 Task: Change the clock source to "Auto" in performance options.
Action: Mouse moved to (94, 18)
Screenshot: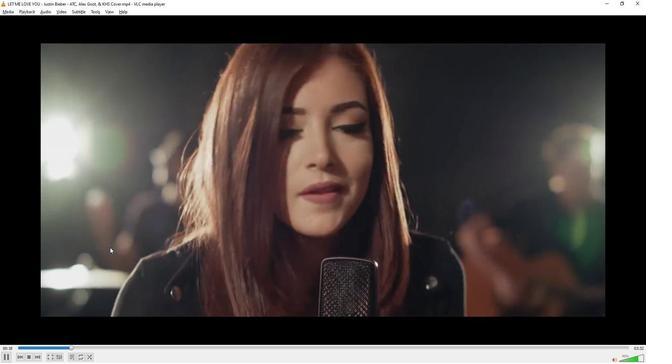
Action: Mouse pressed left at (94, 18)
Screenshot: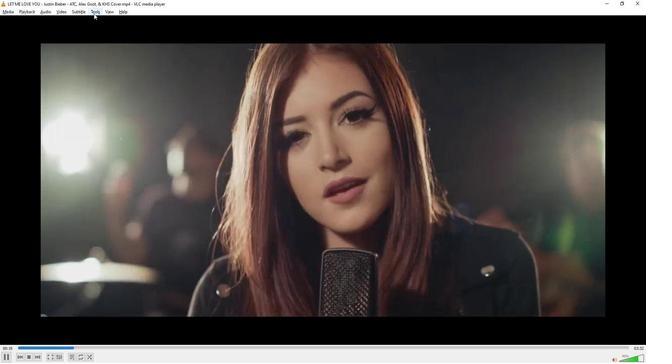 
Action: Mouse moved to (108, 95)
Screenshot: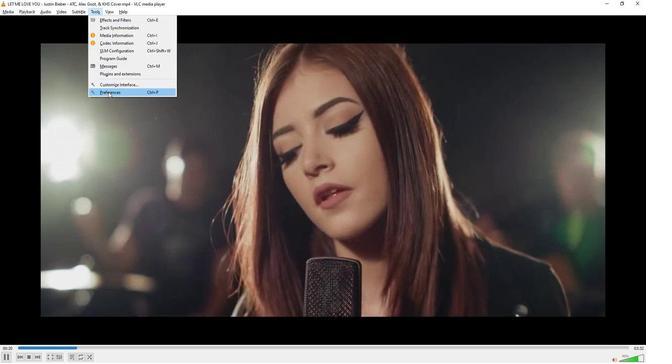 
Action: Mouse pressed left at (108, 95)
Screenshot: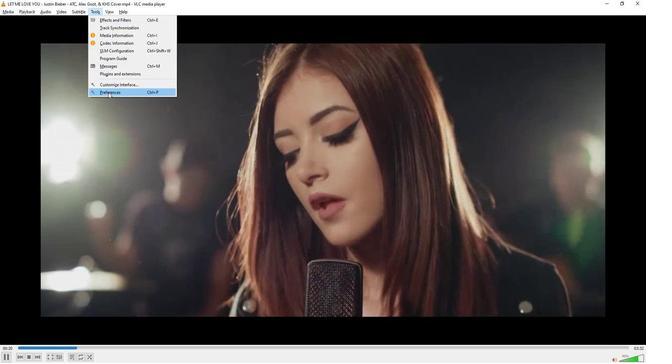 
Action: Mouse moved to (181, 279)
Screenshot: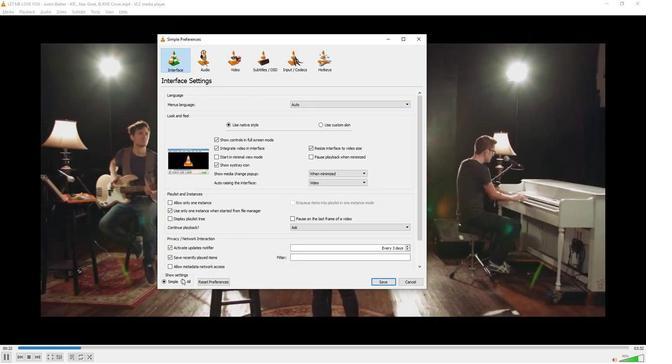 
Action: Mouse pressed left at (181, 279)
Screenshot: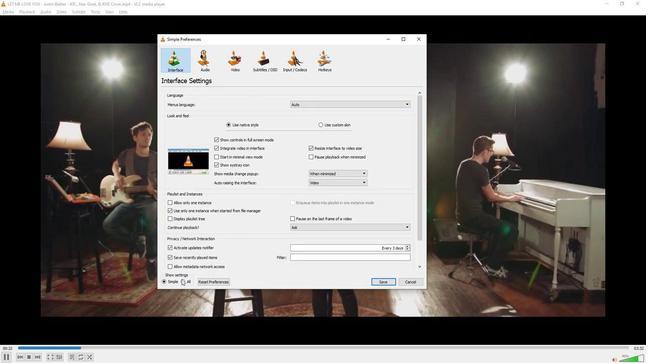 
Action: Mouse moved to (379, 153)
Screenshot: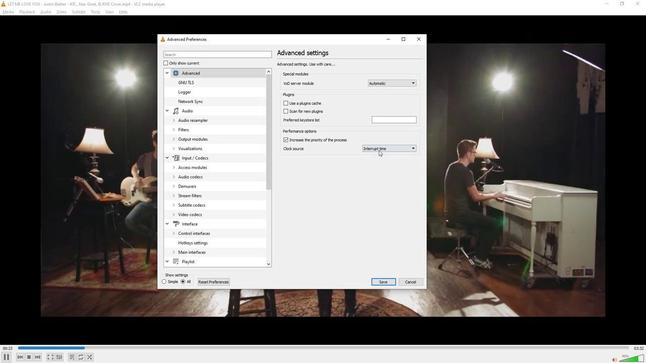 
Action: Mouse pressed left at (379, 153)
Screenshot: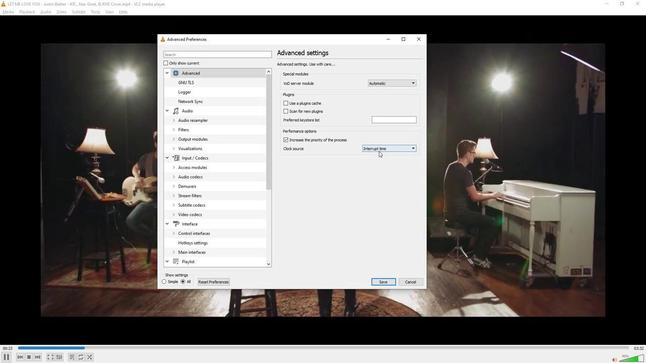 
Action: Mouse moved to (371, 156)
Screenshot: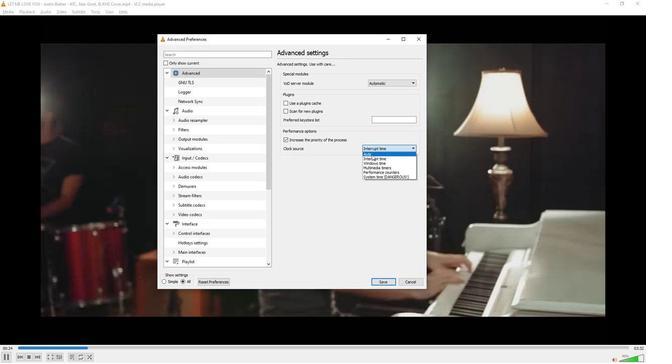 
Action: Mouse pressed left at (371, 156)
Screenshot: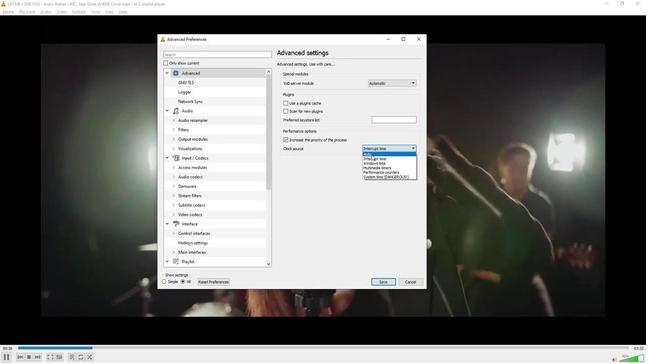 
Action: Mouse moved to (353, 201)
Screenshot: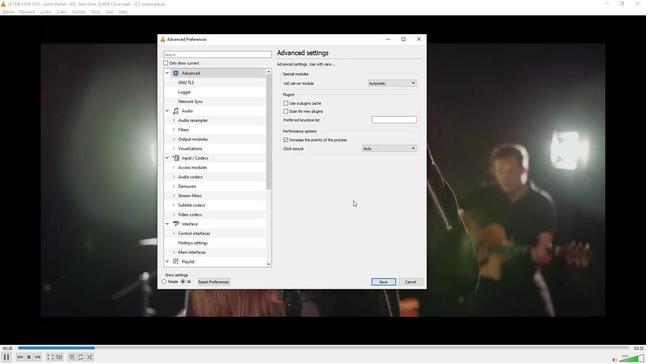 
